 Task: Uncheck item "homepage mockup".
Action: Mouse pressed left at (659, 191)
Screenshot: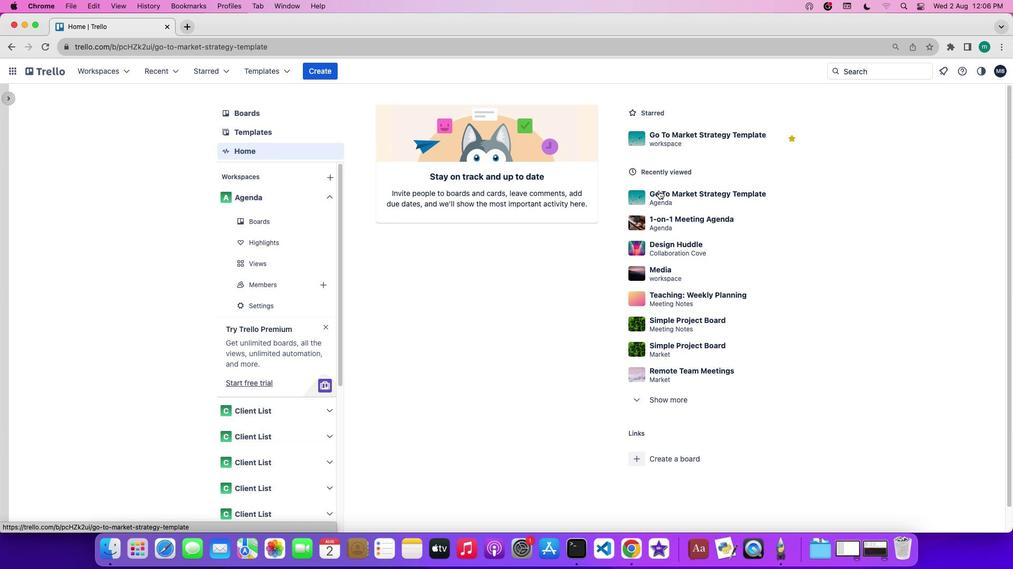 
Action: Mouse moved to (882, 227)
Screenshot: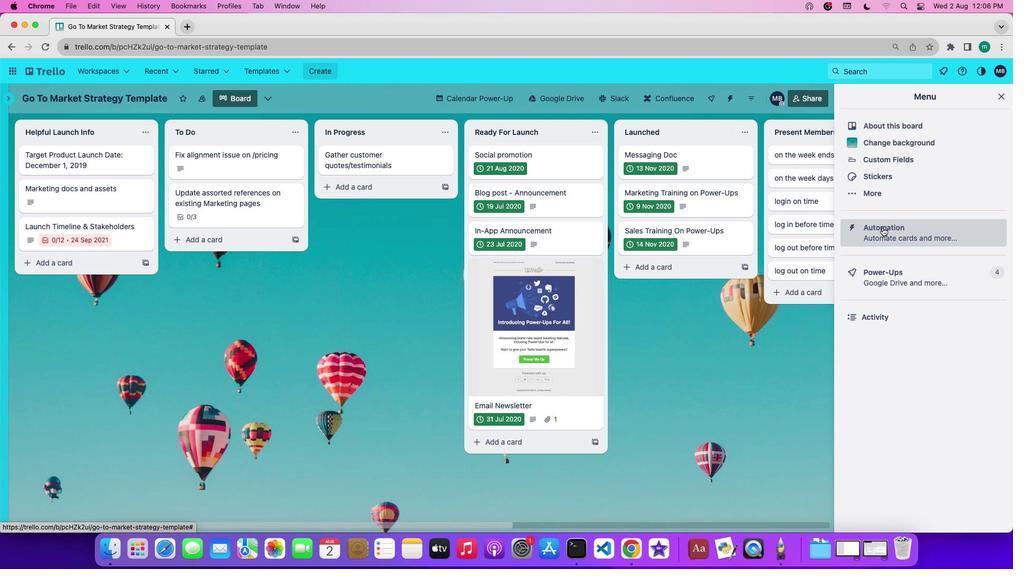 
Action: Mouse pressed left at (882, 227)
Screenshot: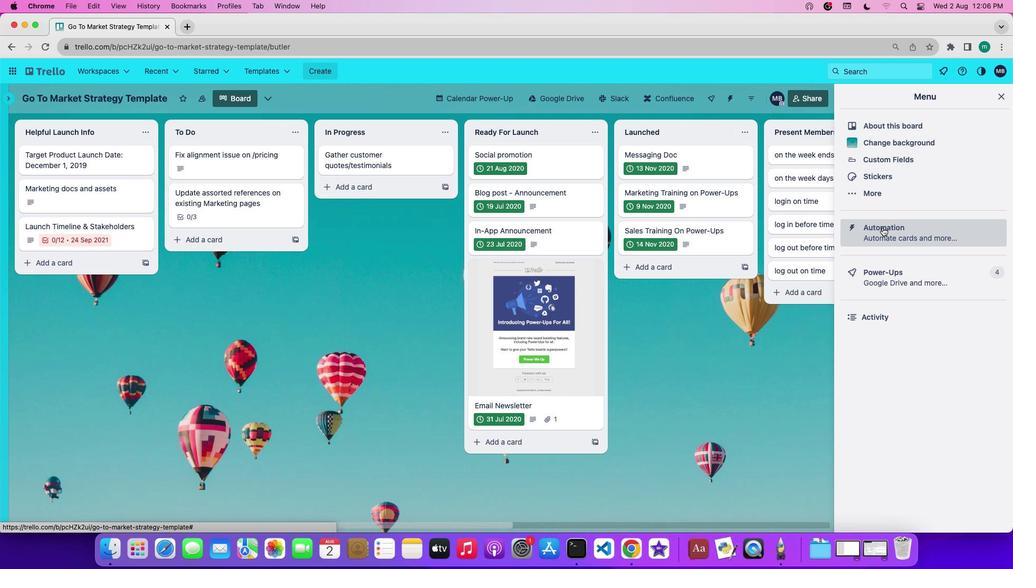 
Action: Mouse moved to (76, 274)
Screenshot: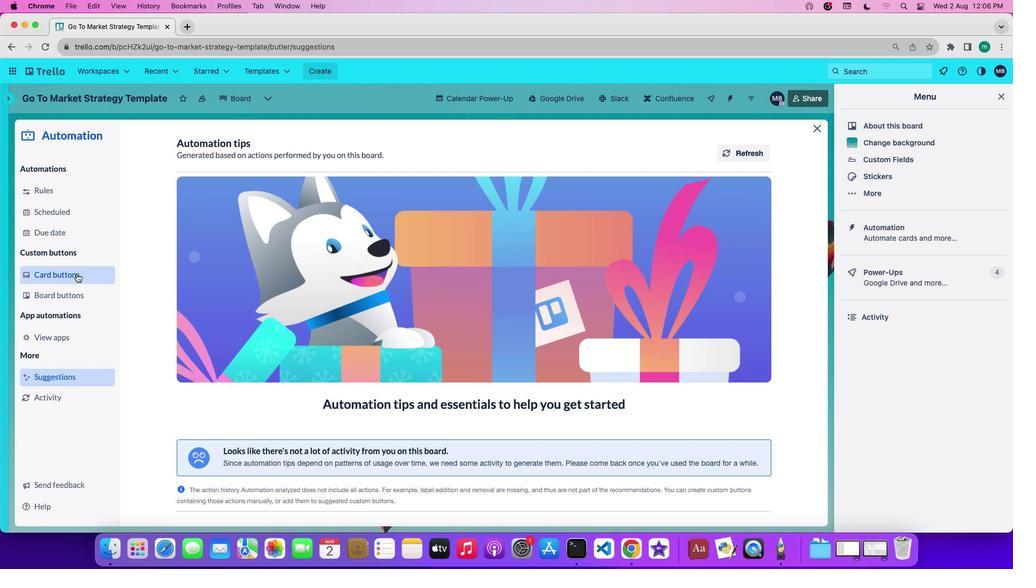 
Action: Mouse pressed left at (76, 274)
Screenshot: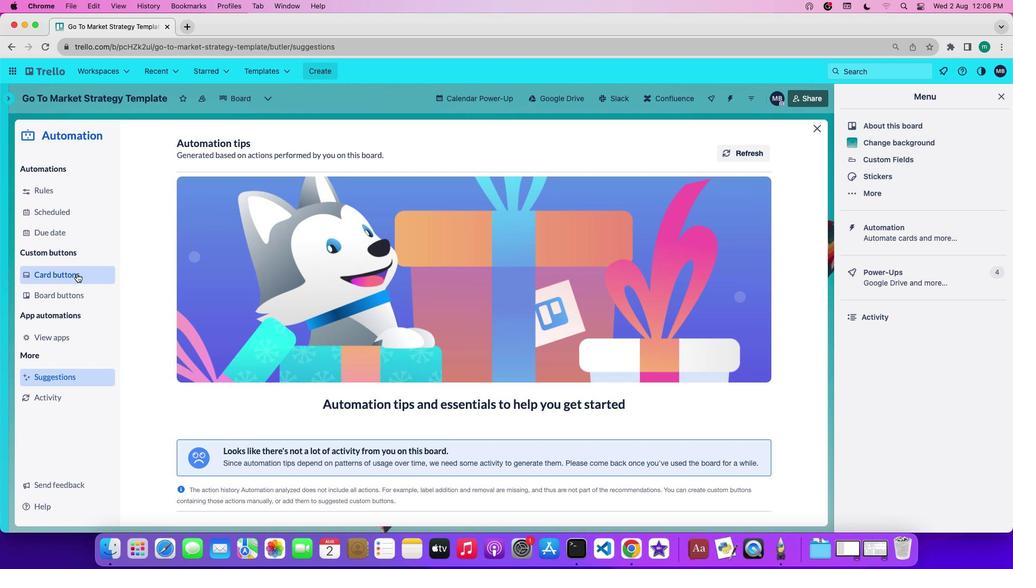 
Action: Mouse moved to (231, 363)
Screenshot: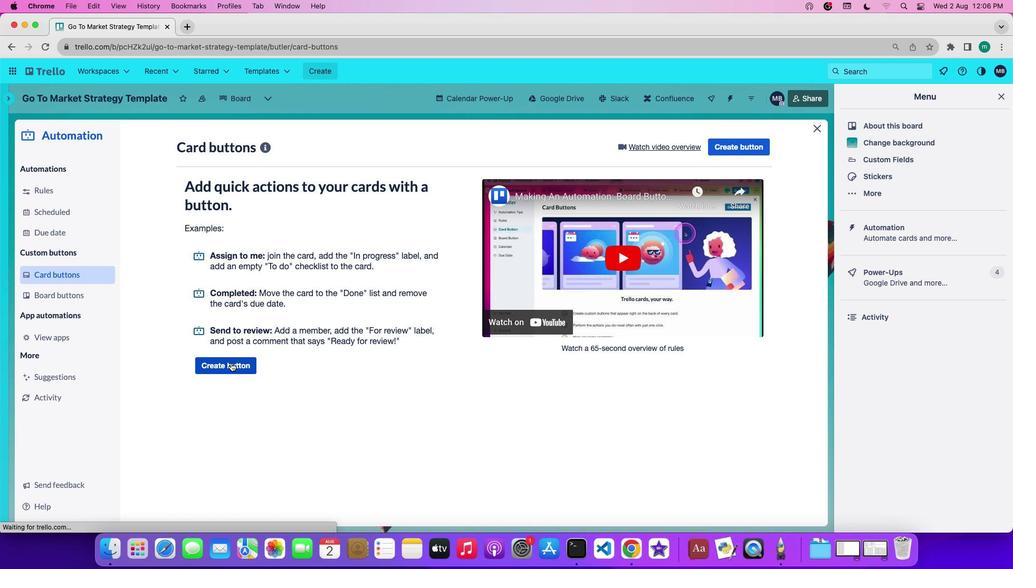 
Action: Mouse pressed left at (231, 363)
Screenshot: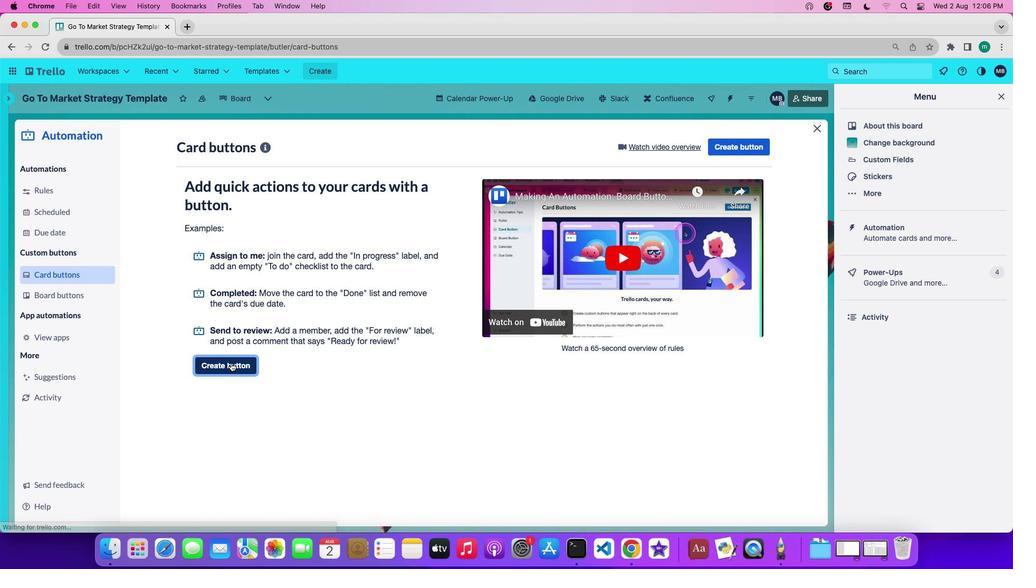 
Action: Mouse moved to (460, 288)
Screenshot: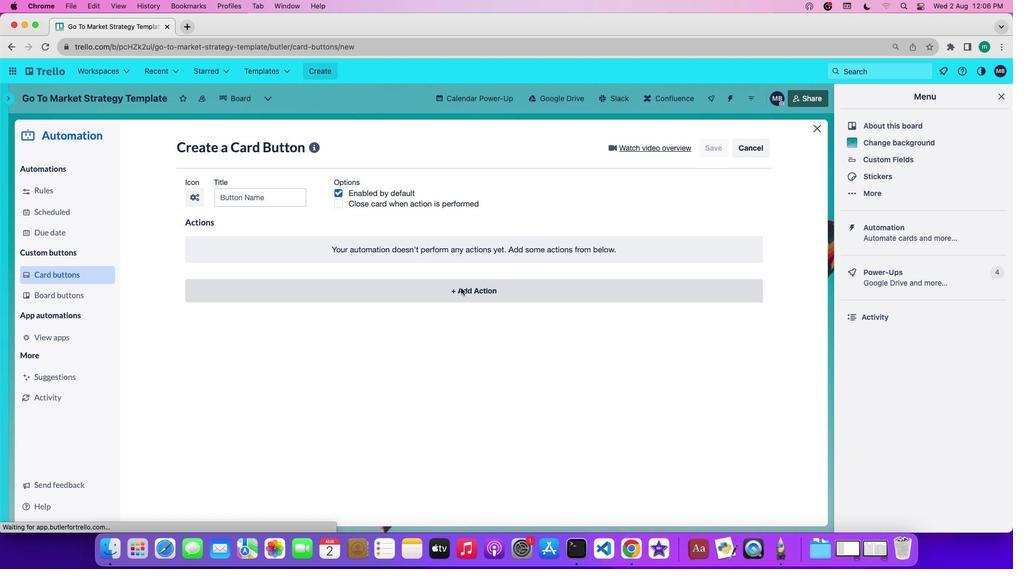 
Action: Mouse pressed left at (460, 288)
Screenshot: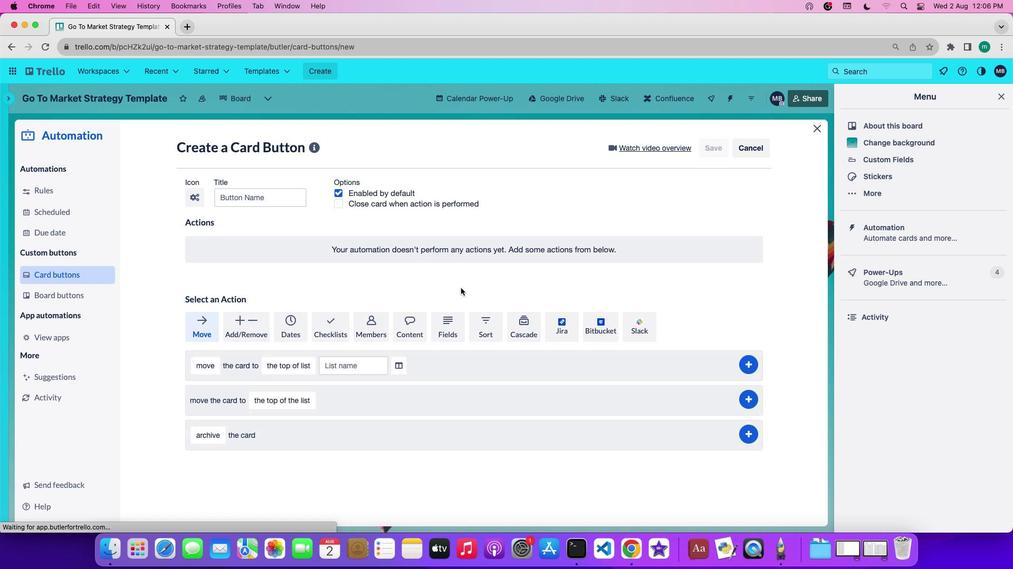 
Action: Mouse moved to (318, 327)
Screenshot: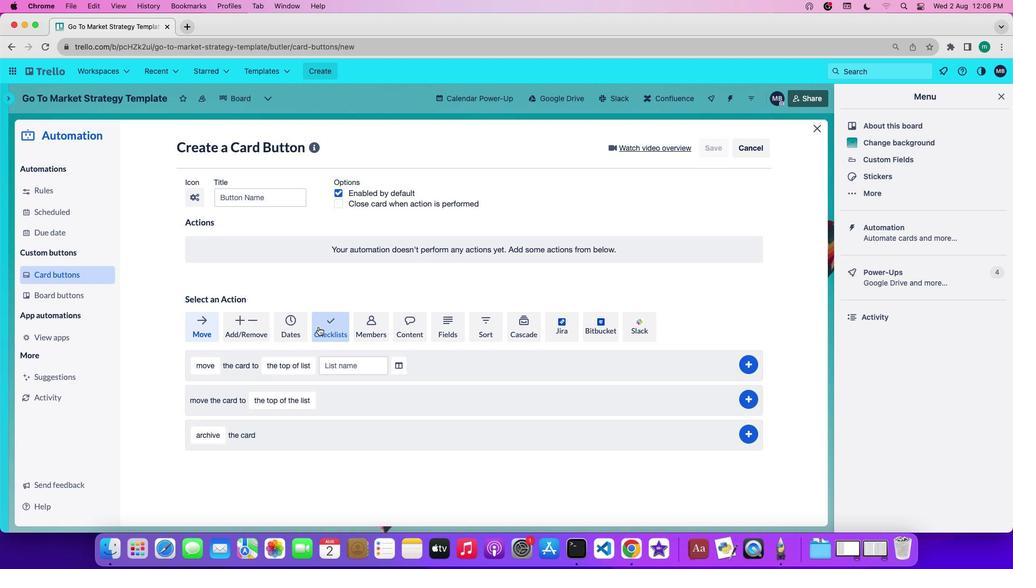 
Action: Mouse pressed left at (318, 327)
Screenshot: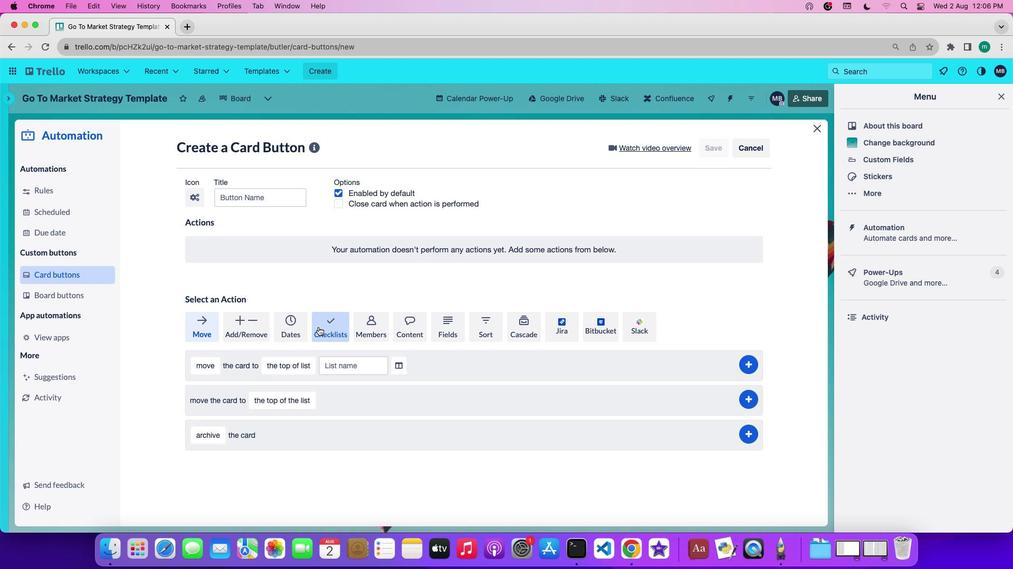 
Action: Mouse moved to (374, 372)
Screenshot: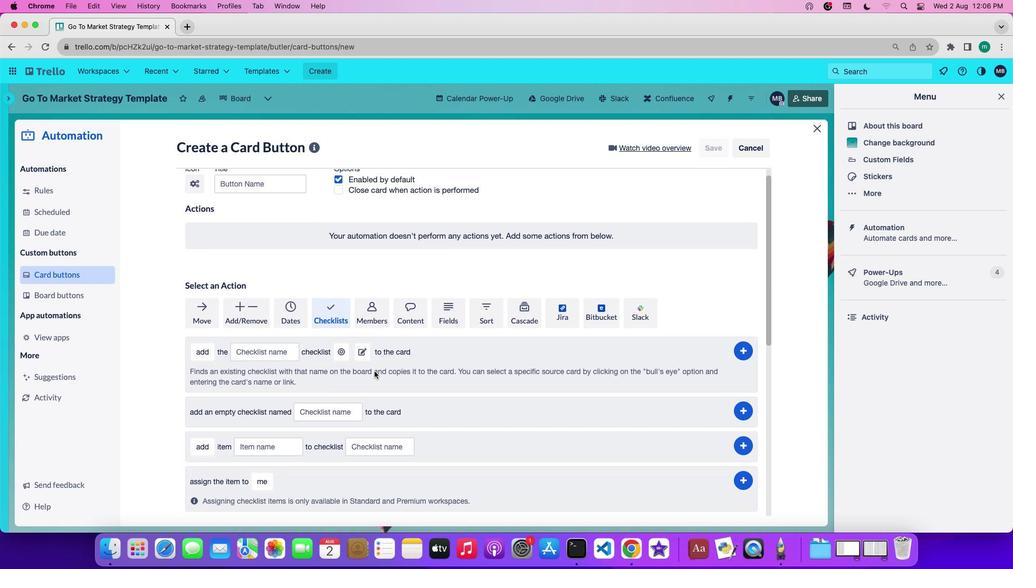 
Action: Mouse scrolled (374, 372) with delta (0, 0)
Screenshot: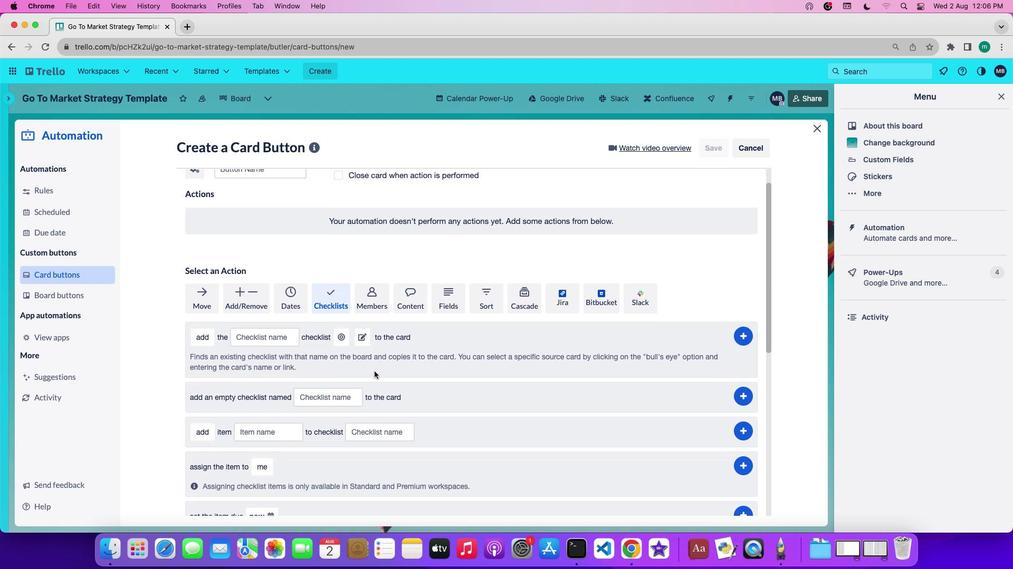 
Action: Mouse scrolled (374, 372) with delta (0, 0)
Screenshot: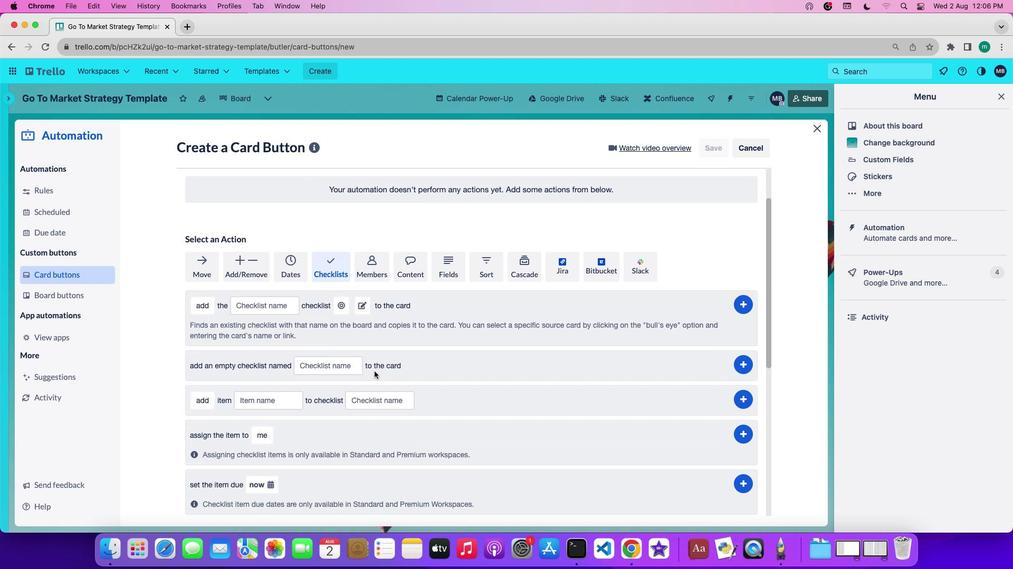 
Action: Mouse scrolled (374, 372) with delta (0, -1)
Screenshot: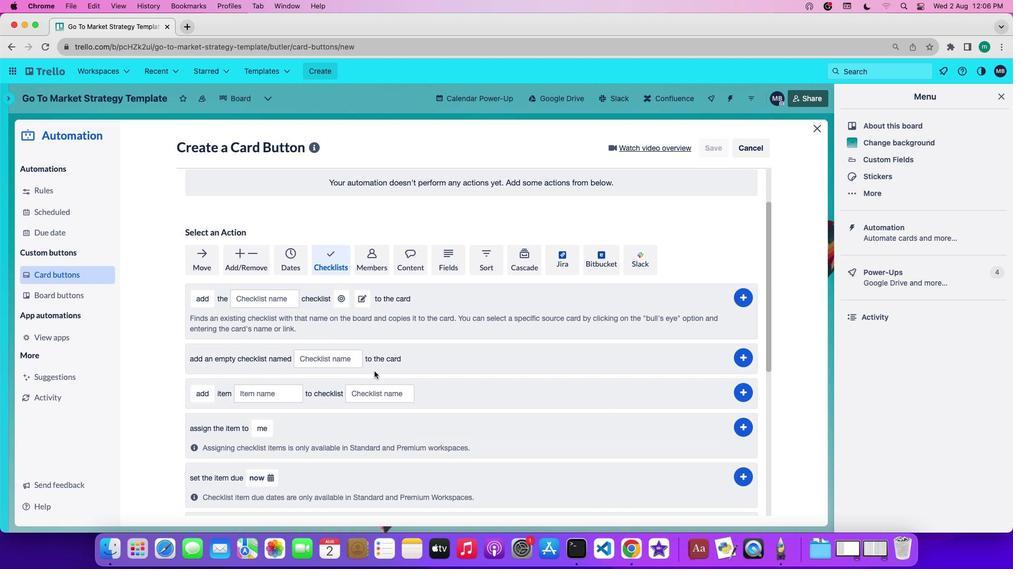 
Action: Mouse scrolled (374, 372) with delta (0, 0)
Screenshot: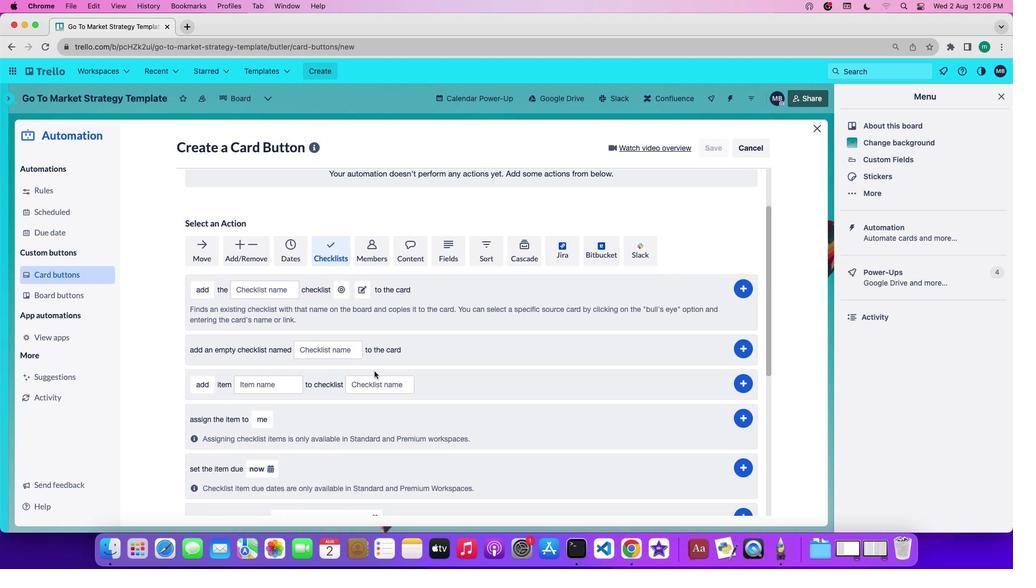 
Action: Mouse scrolled (374, 372) with delta (0, 0)
Screenshot: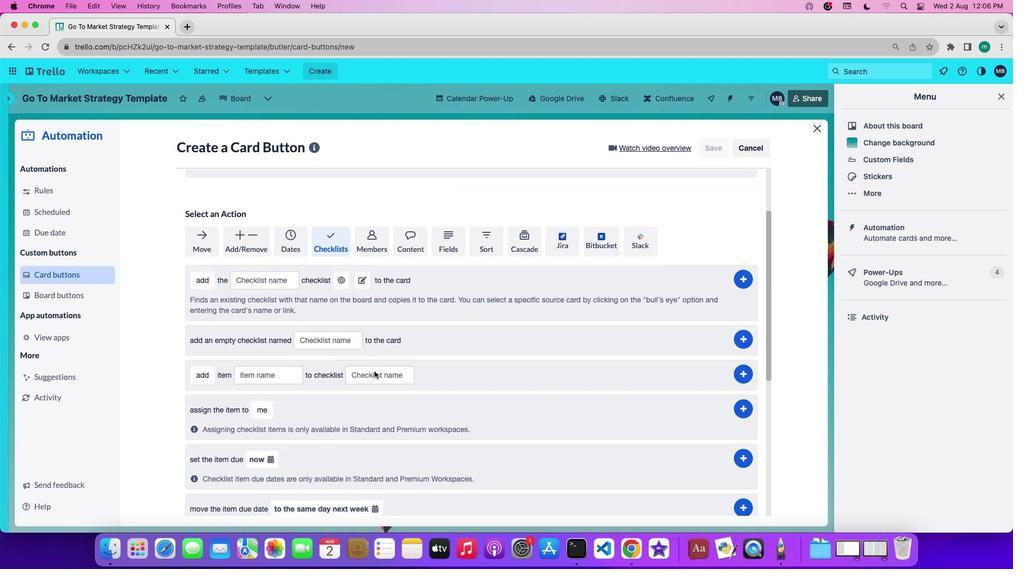 
Action: Mouse scrolled (374, 372) with delta (0, 0)
Screenshot: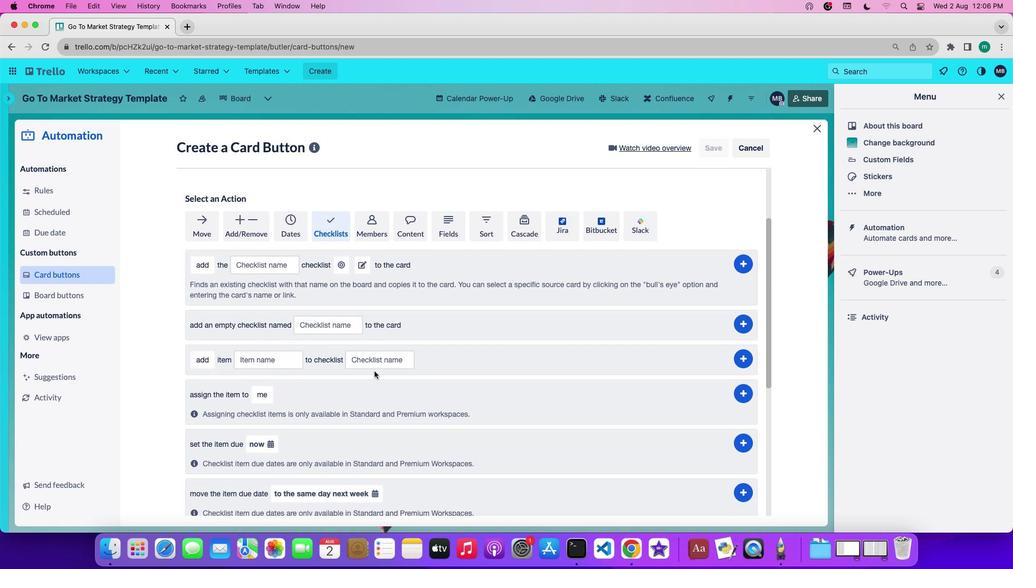 
Action: Mouse scrolled (374, 372) with delta (0, 0)
Screenshot: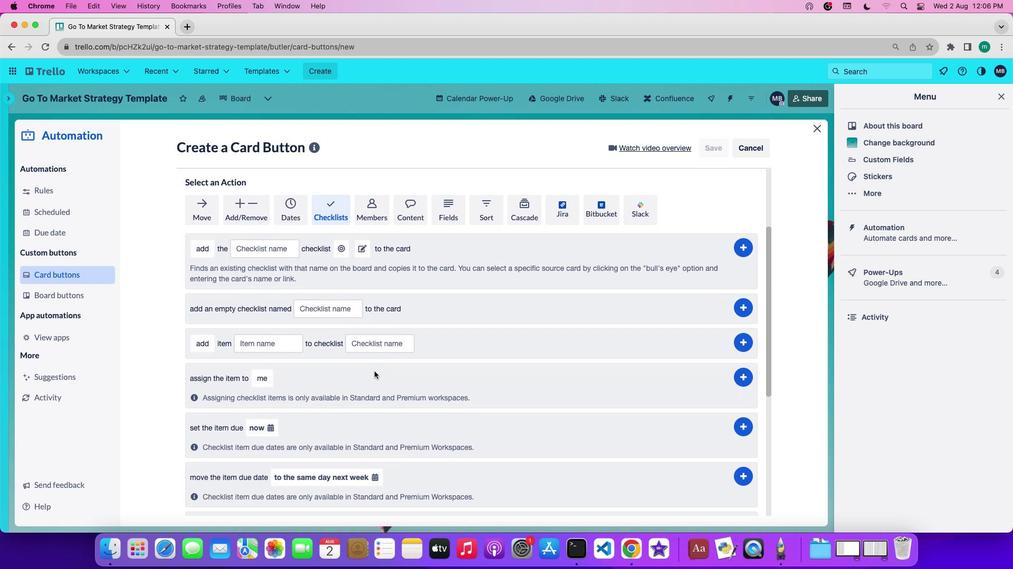 
Action: Mouse scrolled (374, 372) with delta (0, 0)
Screenshot: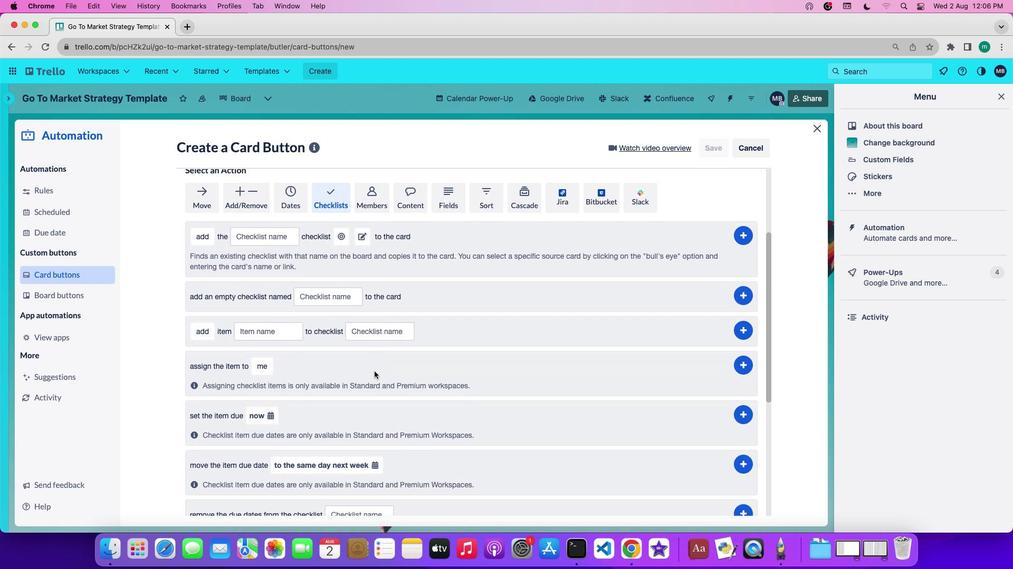 
Action: Mouse scrolled (374, 372) with delta (0, 0)
Screenshot: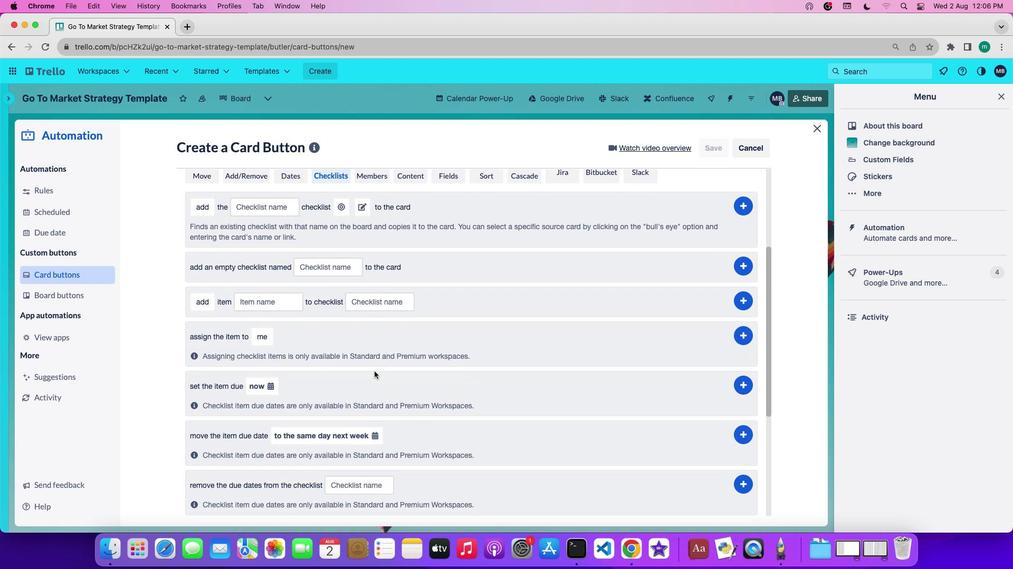 
Action: Mouse scrolled (374, 372) with delta (0, 0)
Screenshot: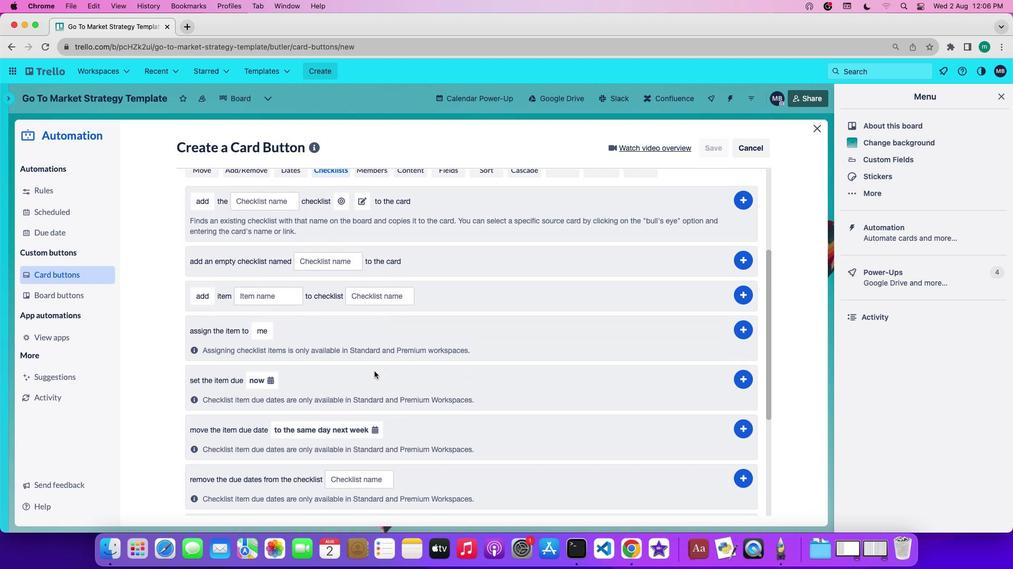 
Action: Mouse scrolled (374, 372) with delta (0, 0)
Screenshot: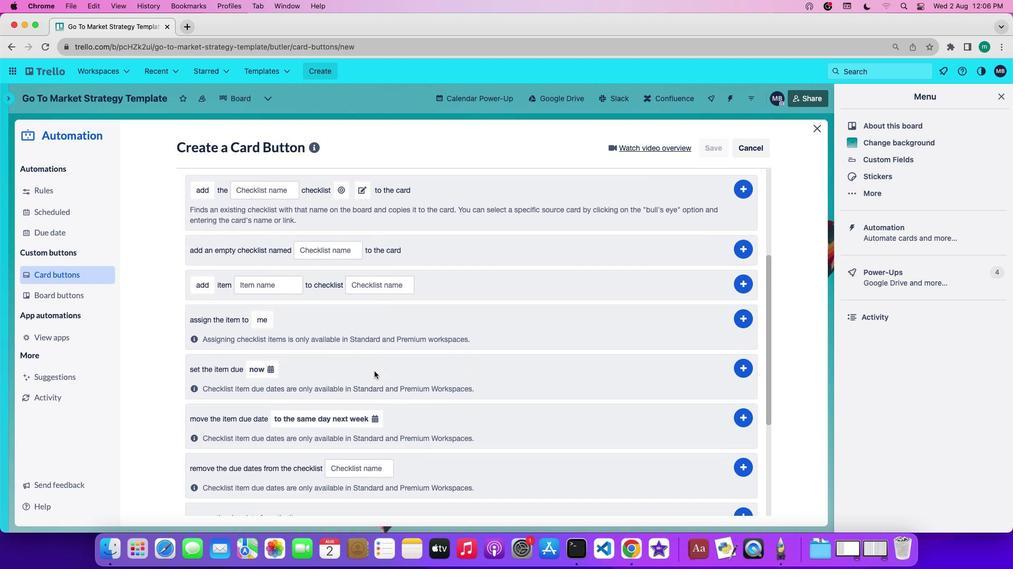 
Action: Mouse scrolled (374, 372) with delta (0, 0)
Screenshot: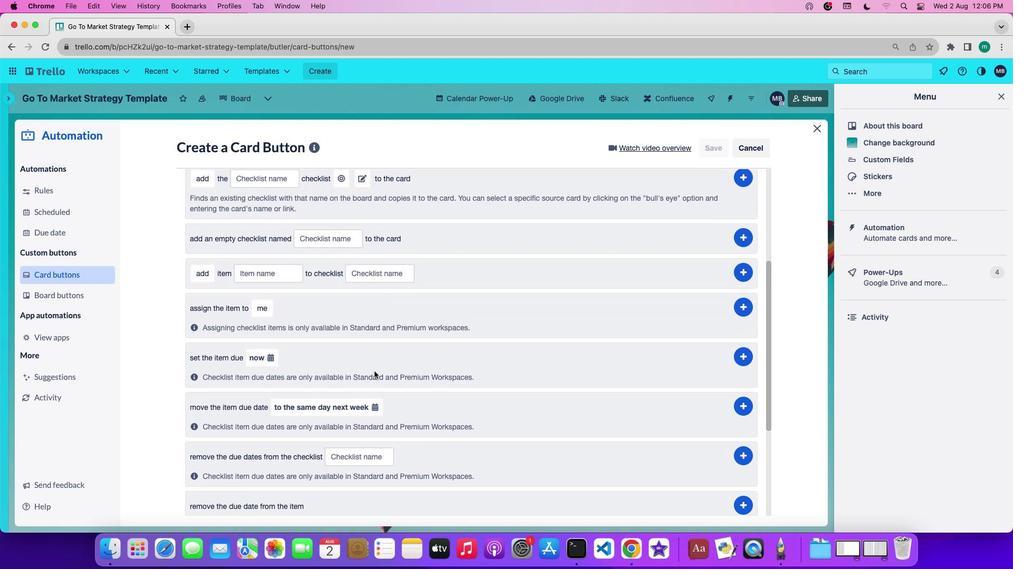 
Action: Mouse scrolled (374, 372) with delta (0, 0)
Screenshot: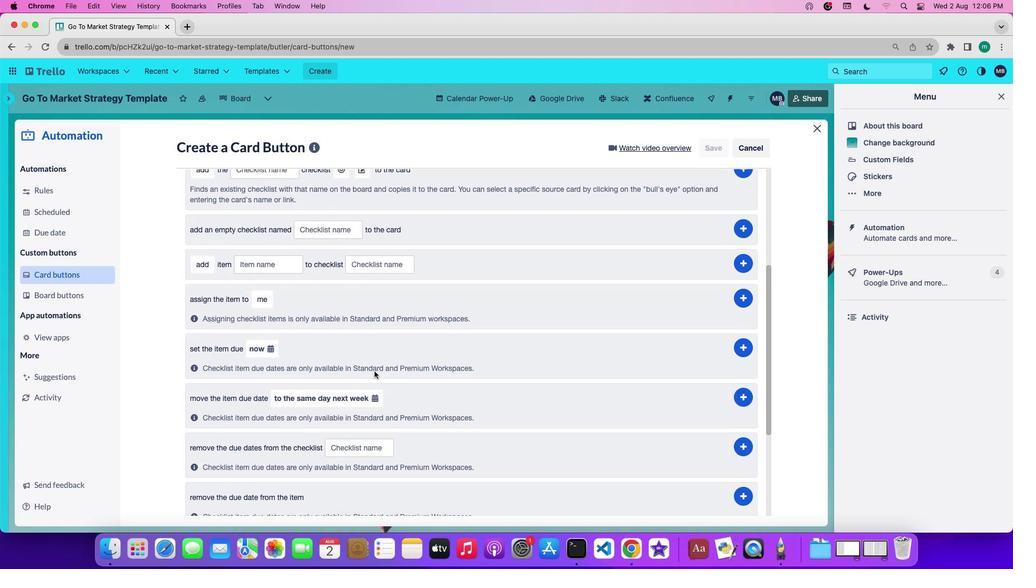 
Action: Mouse scrolled (374, 372) with delta (0, 0)
Screenshot: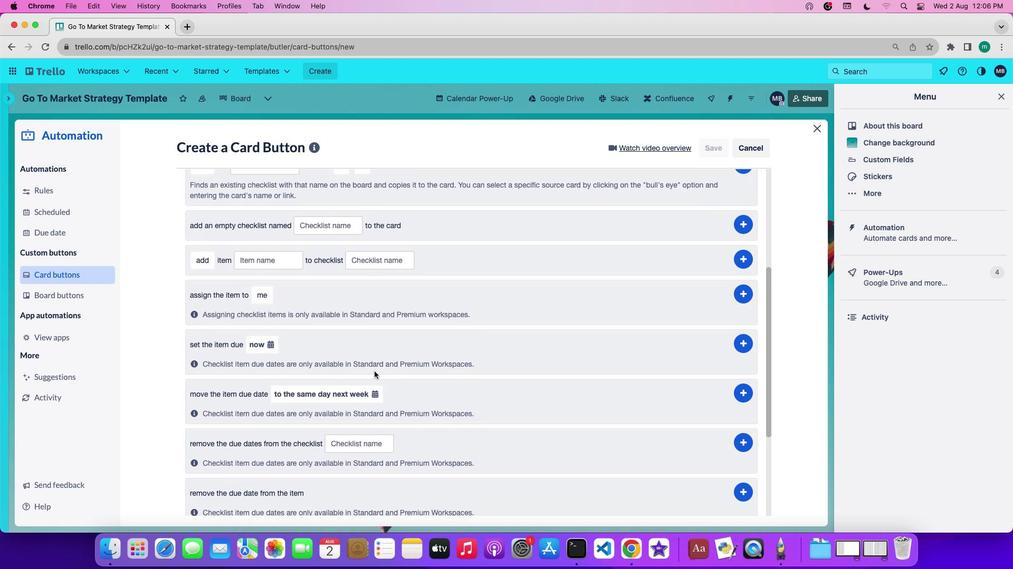 
Action: Mouse scrolled (374, 372) with delta (0, 0)
Screenshot: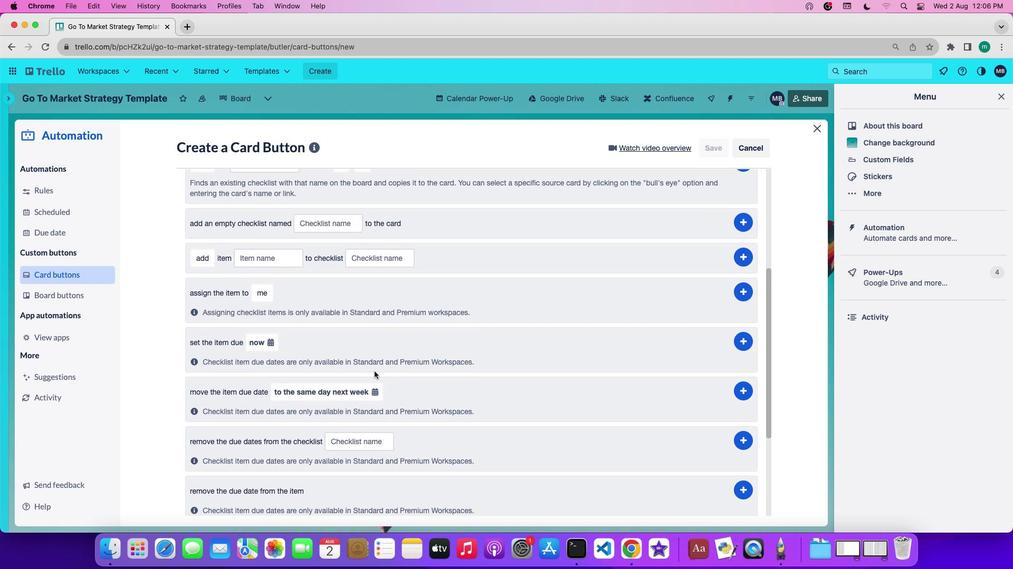 
Action: Mouse scrolled (374, 372) with delta (0, 0)
Screenshot: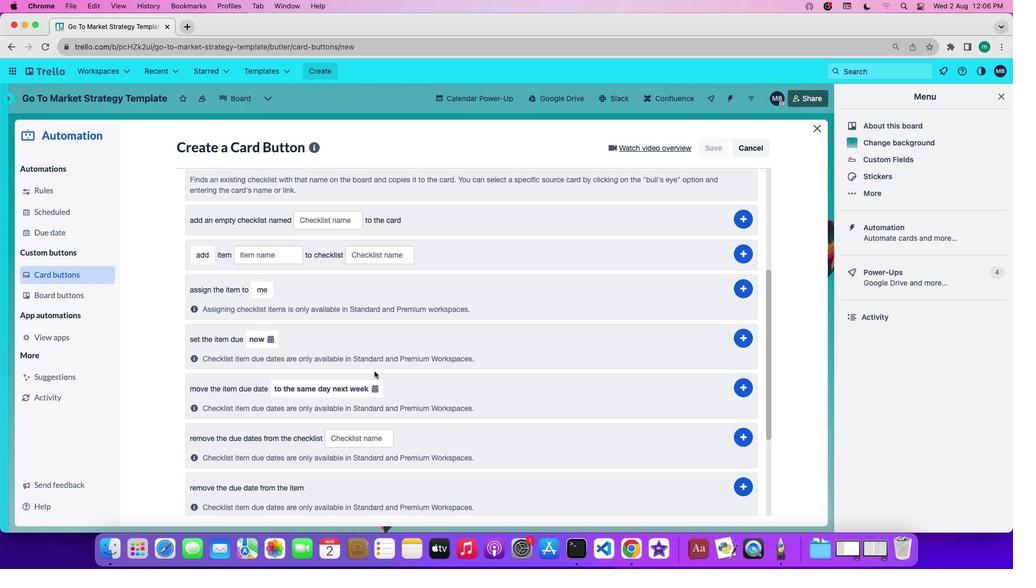 
Action: Mouse scrolled (374, 372) with delta (0, 0)
Screenshot: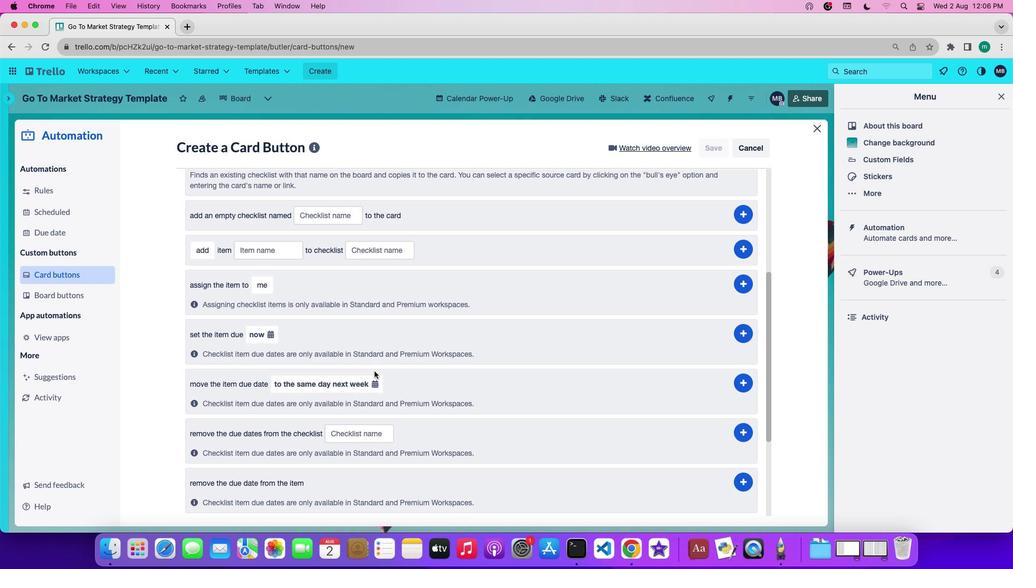 
Action: Mouse scrolled (374, 372) with delta (0, 0)
Screenshot: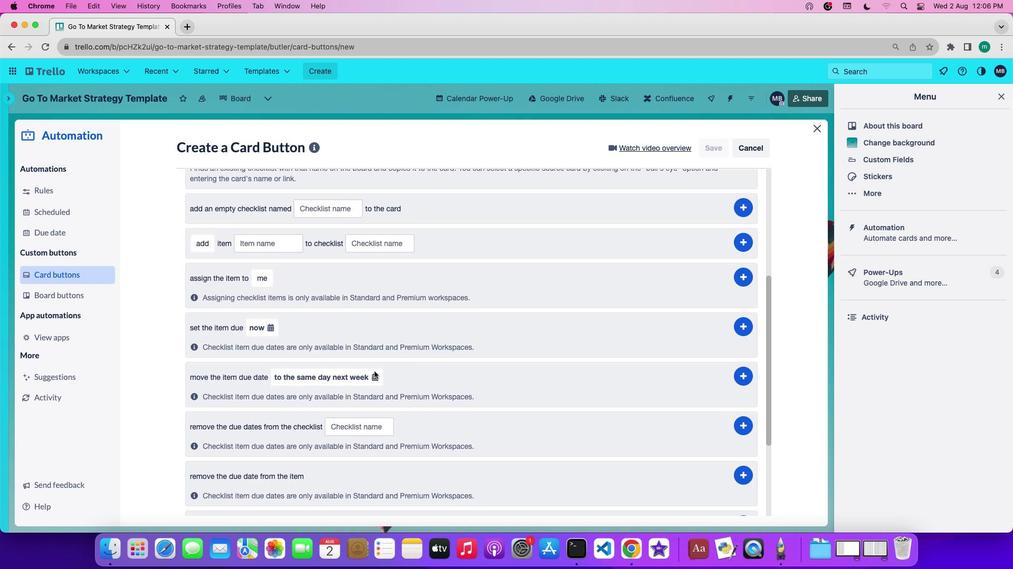 
Action: Mouse scrolled (374, 372) with delta (0, 0)
Screenshot: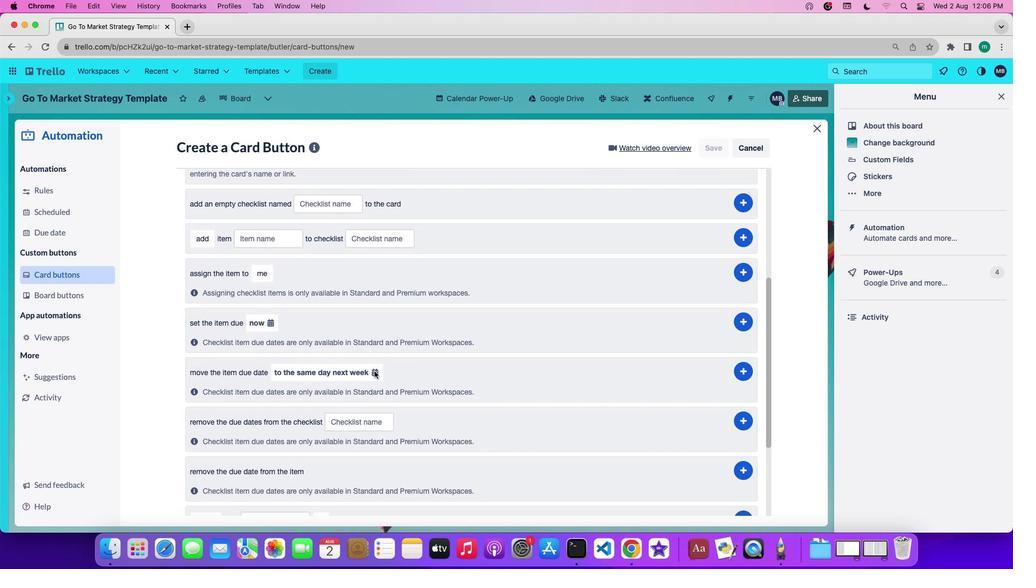 
Action: Mouse scrolled (374, 372) with delta (0, 0)
Screenshot: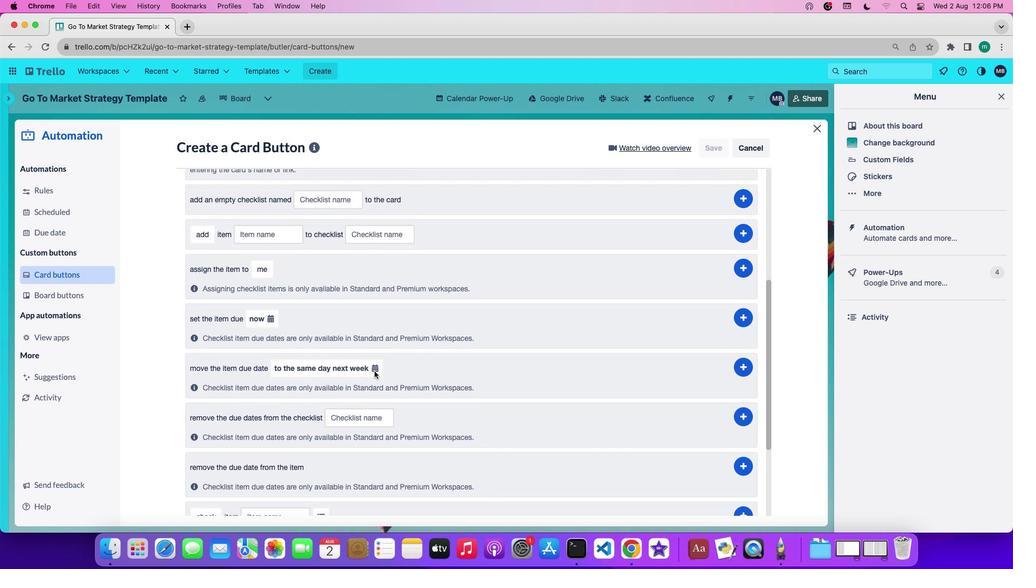 
Action: Mouse moved to (372, 372)
Screenshot: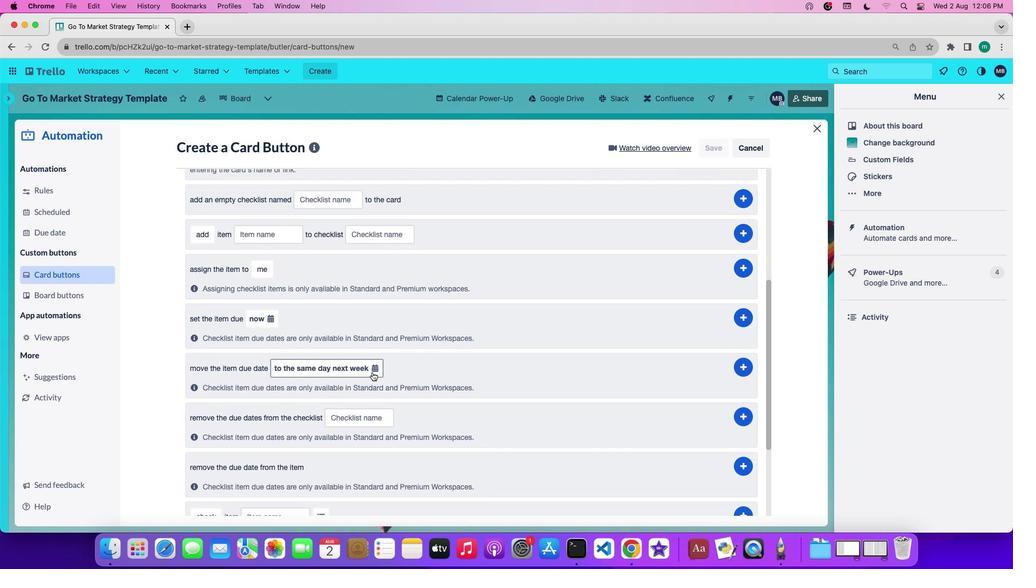 
Action: Mouse scrolled (372, 372) with delta (0, 0)
Screenshot: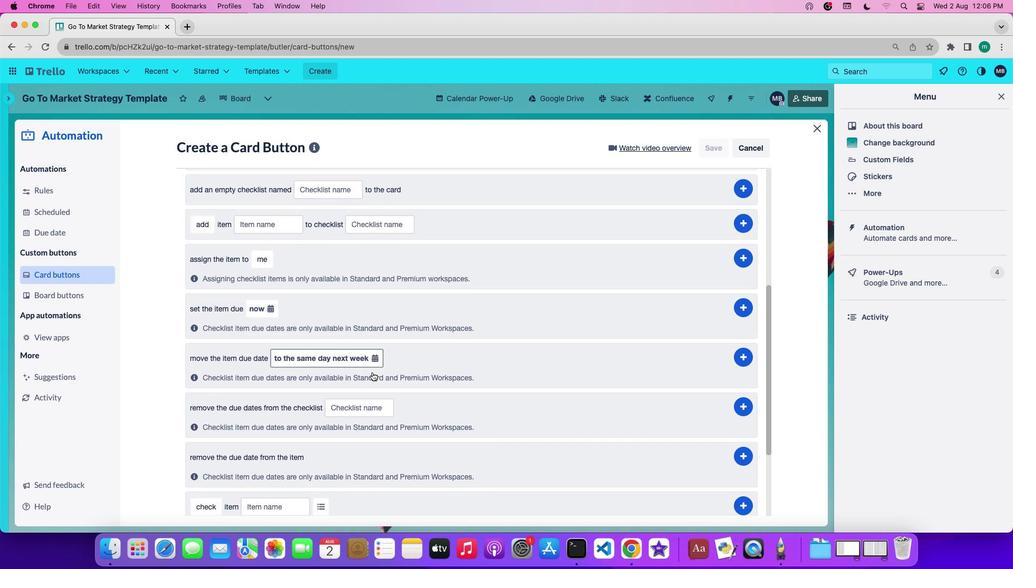 
Action: Mouse scrolled (372, 372) with delta (0, 0)
Screenshot: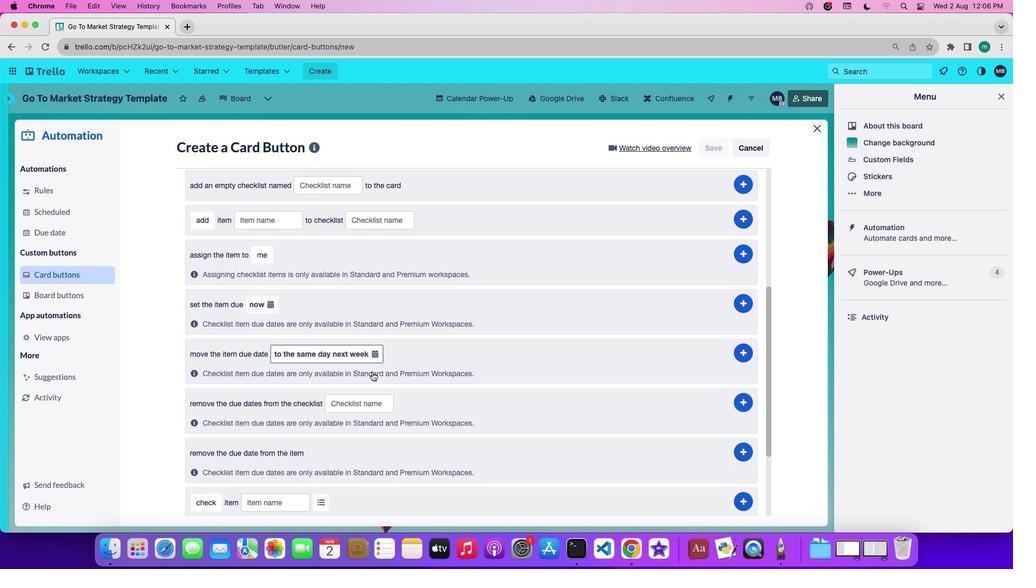 
Action: Mouse scrolled (372, 372) with delta (0, 0)
Screenshot: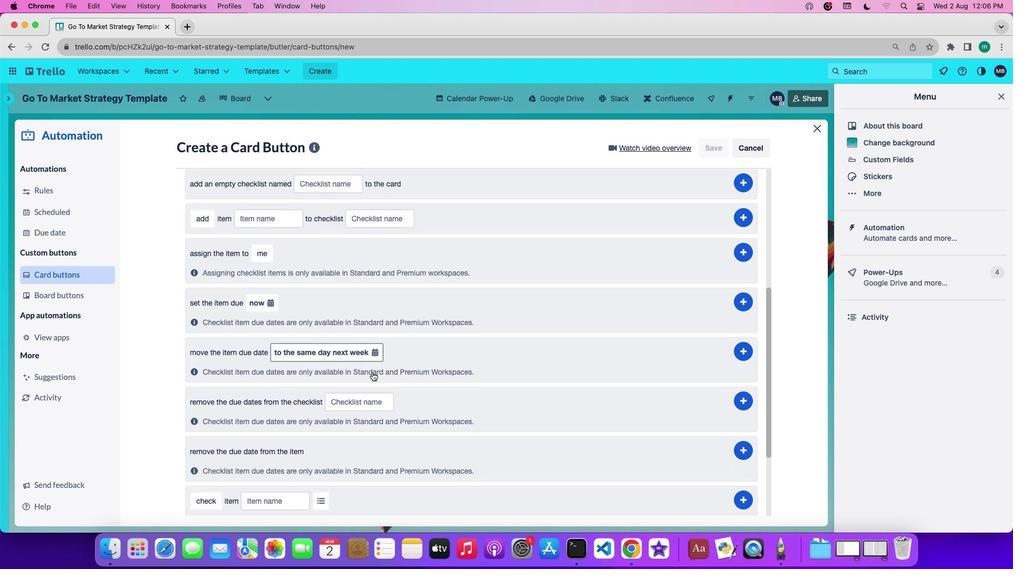 
Action: Mouse scrolled (372, 372) with delta (0, 0)
Screenshot: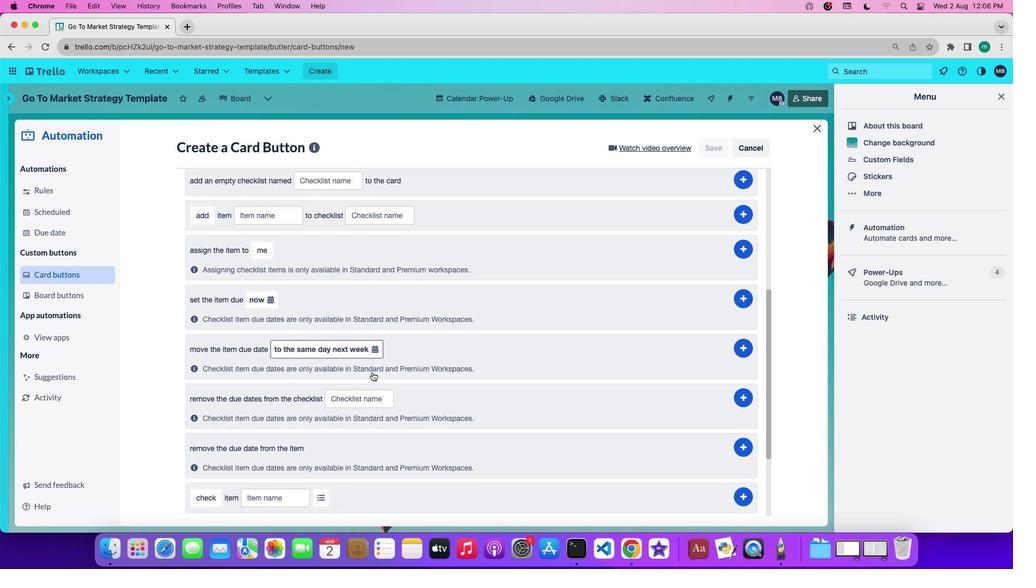 
Action: Mouse scrolled (372, 372) with delta (0, 0)
Screenshot: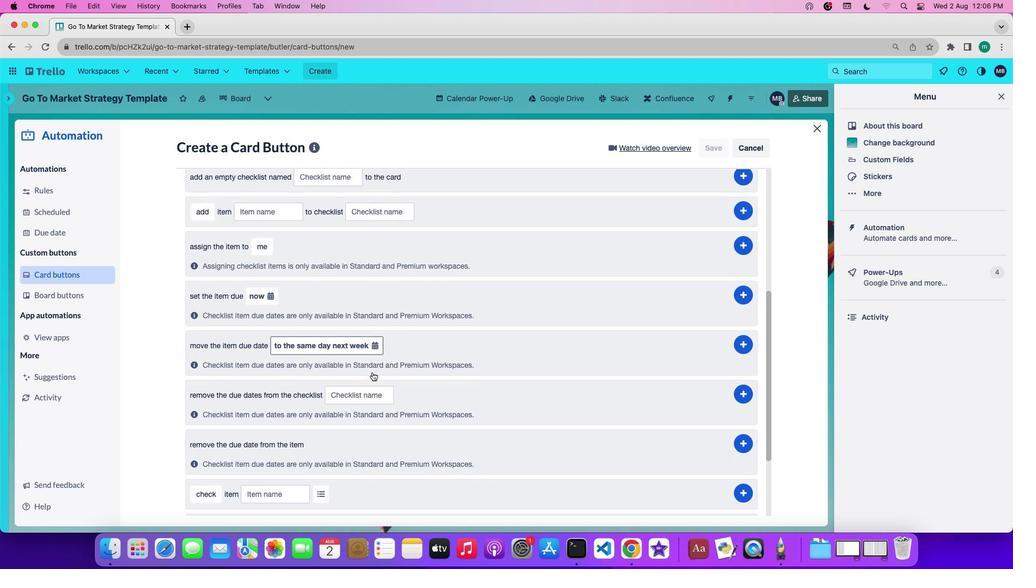 
Action: Mouse scrolled (372, 372) with delta (0, 0)
Screenshot: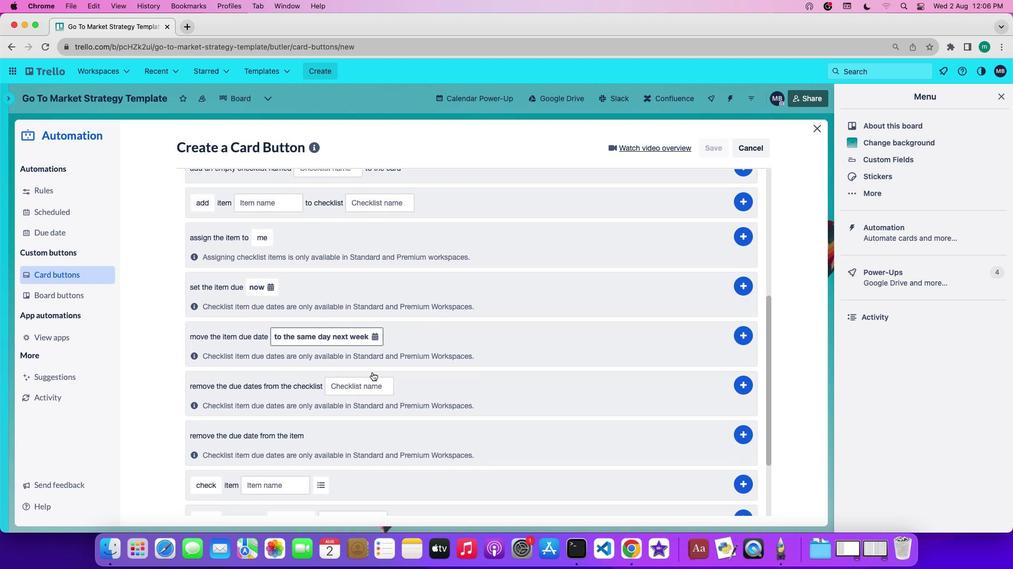 
Action: Mouse moved to (369, 372)
Screenshot: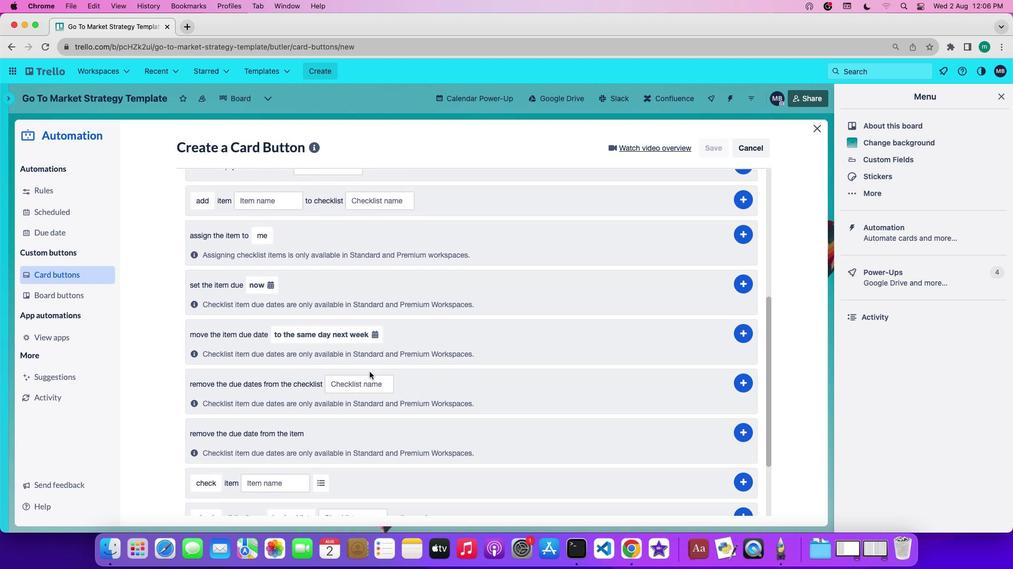 
Action: Mouse scrolled (369, 372) with delta (0, 0)
Screenshot: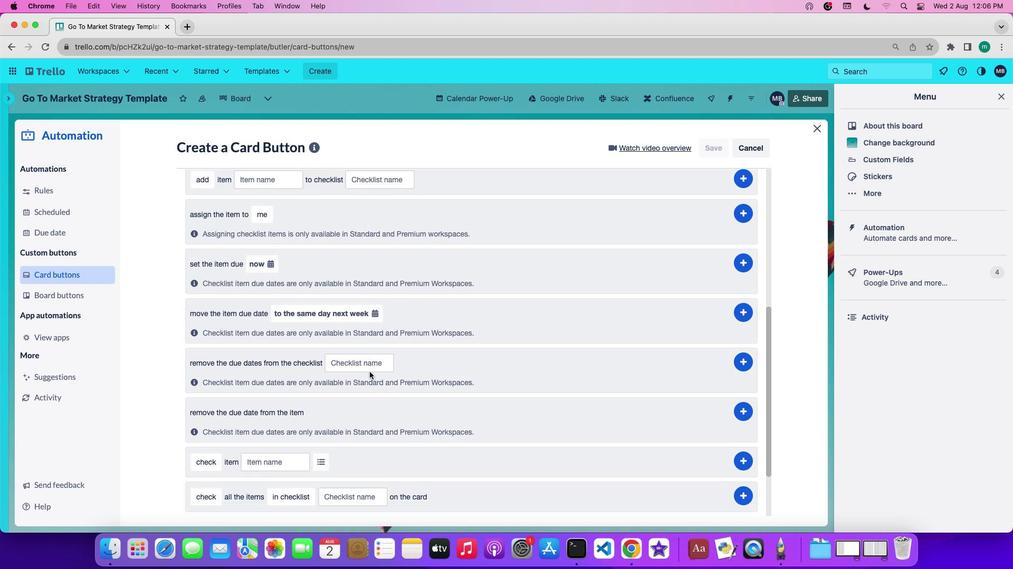 
Action: Mouse scrolled (369, 372) with delta (0, 0)
Screenshot: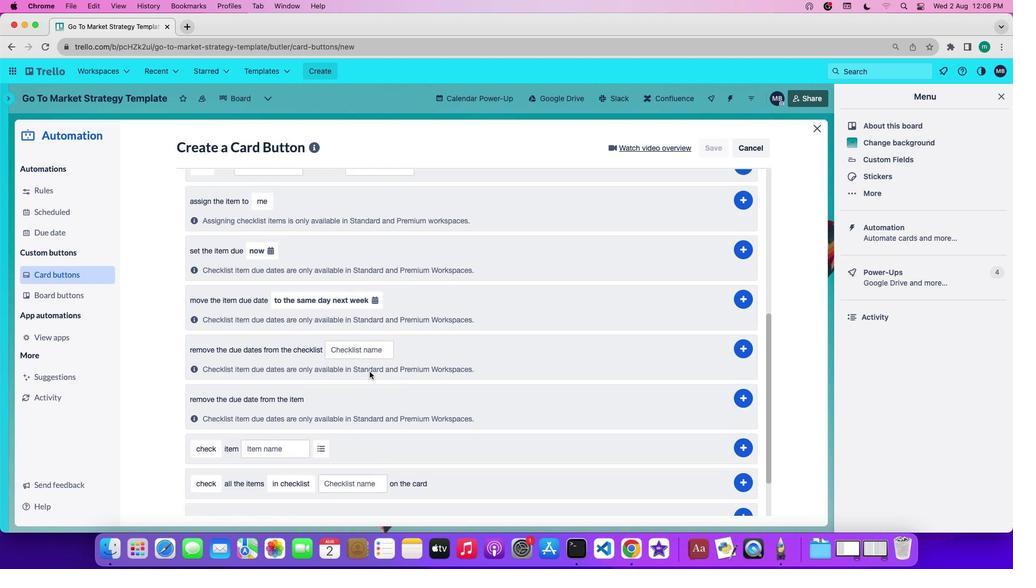 
Action: Mouse scrolled (369, 372) with delta (0, 0)
Screenshot: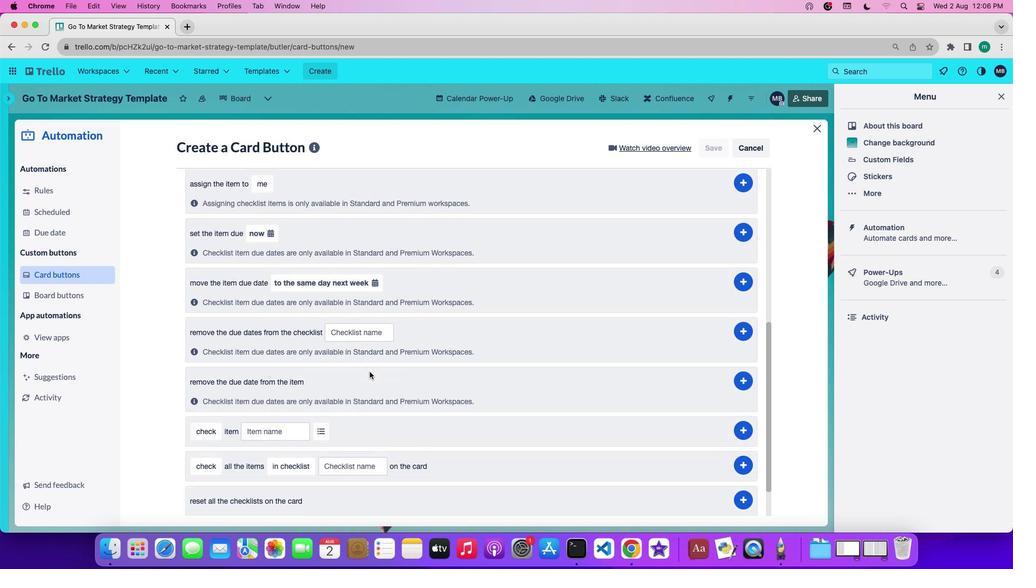 
Action: Mouse scrolled (369, 372) with delta (0, 0)
Screenshot: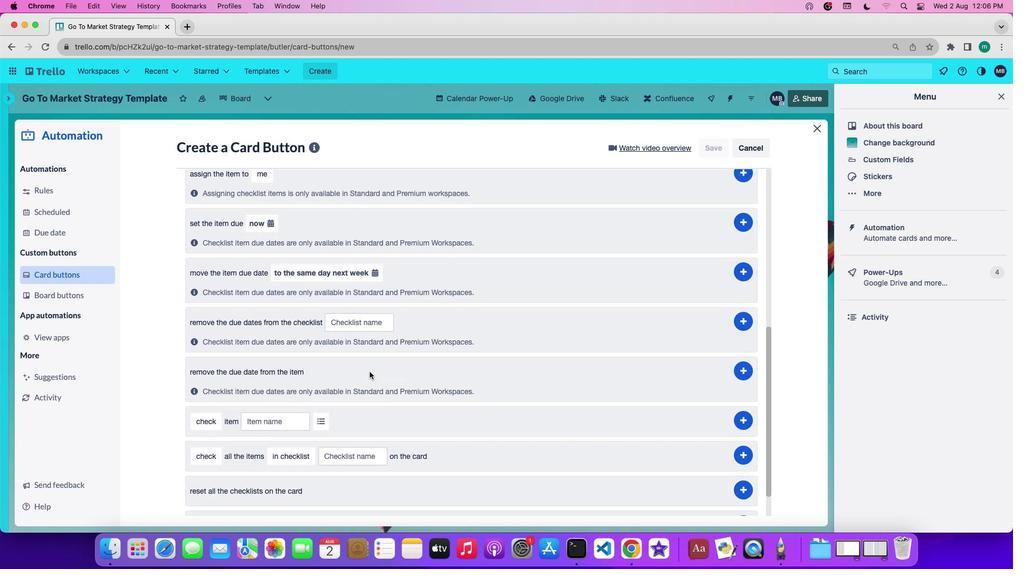 
Action: Mouse scrolled (369, 372) with delta (0, 0)
Screenshot: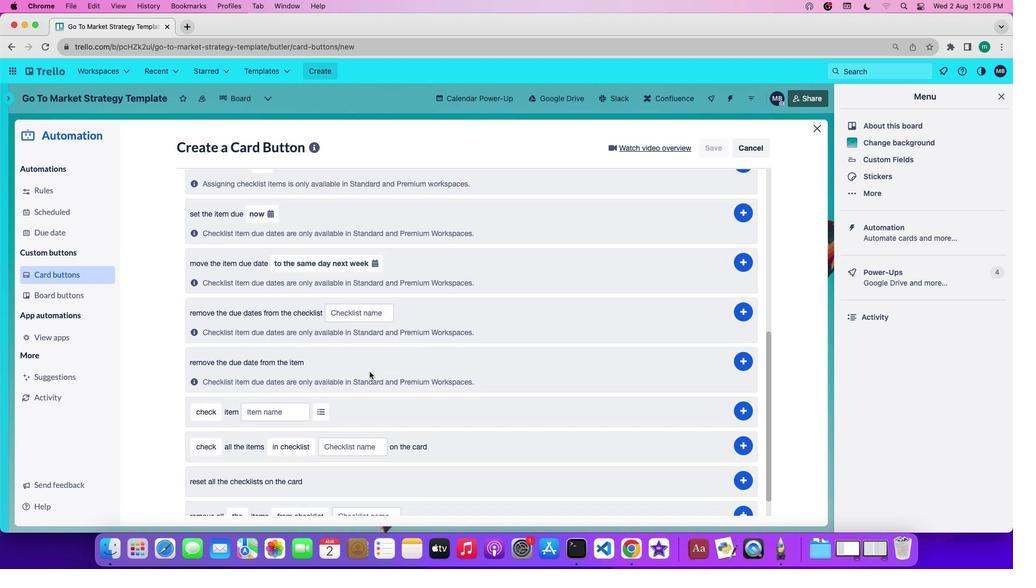 
Action: Mouse scrolled (369, 372) with delta (0, 0)
Screenshot: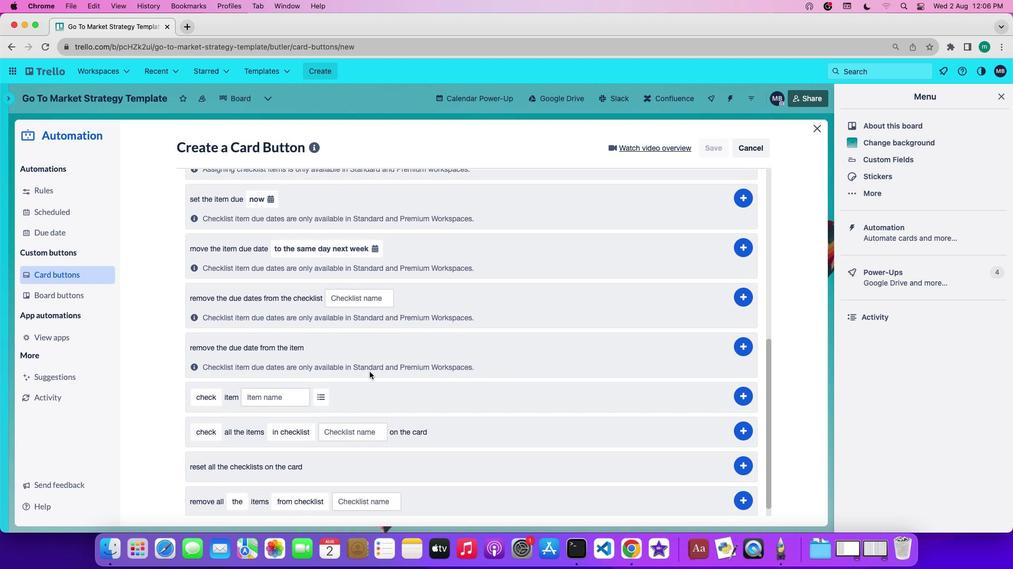 
Action: Mouse moved to (215, 397)
Screenshot: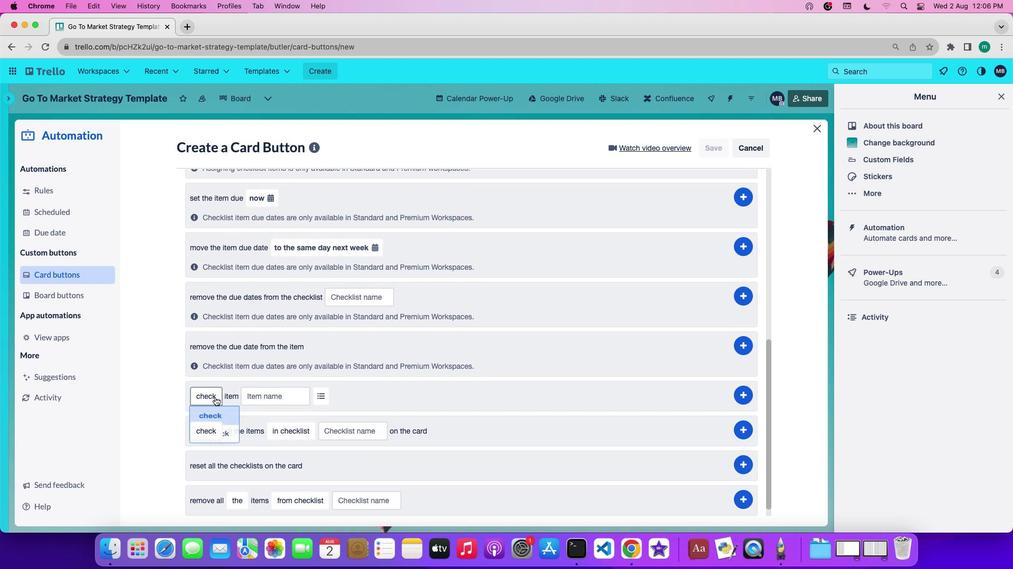 
Action: Mouse pressed left at (215, 397)
Screenshot: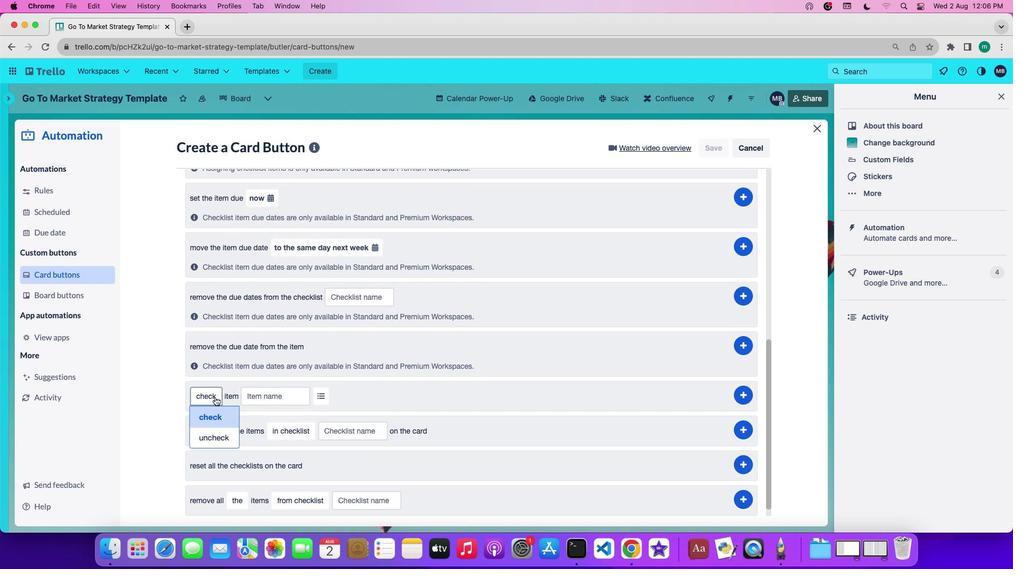 
Action: Mouse moved to (215, 440)
Screenshot: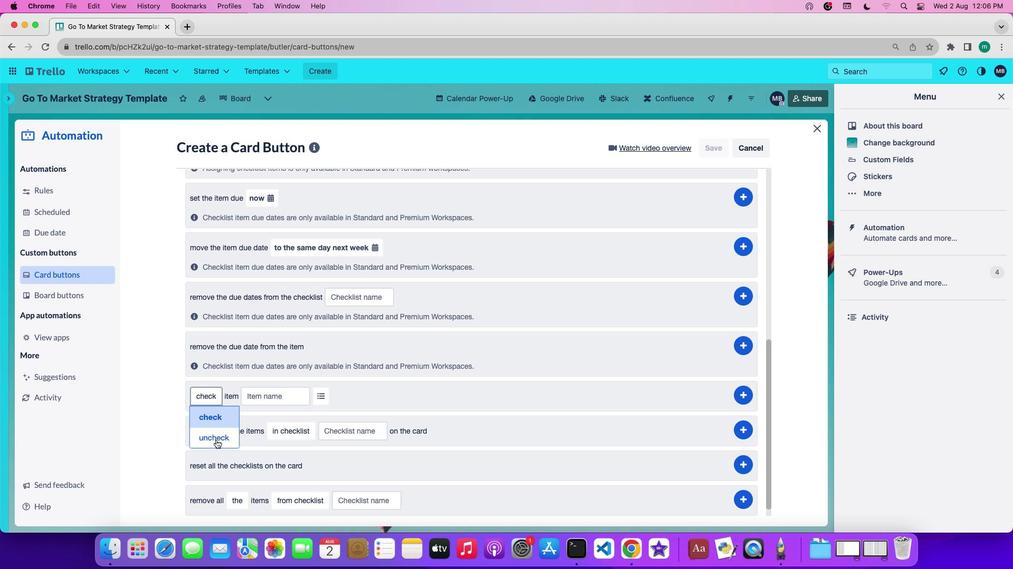 
Action: Mouse pressed left at (215, 440)
Screenshot: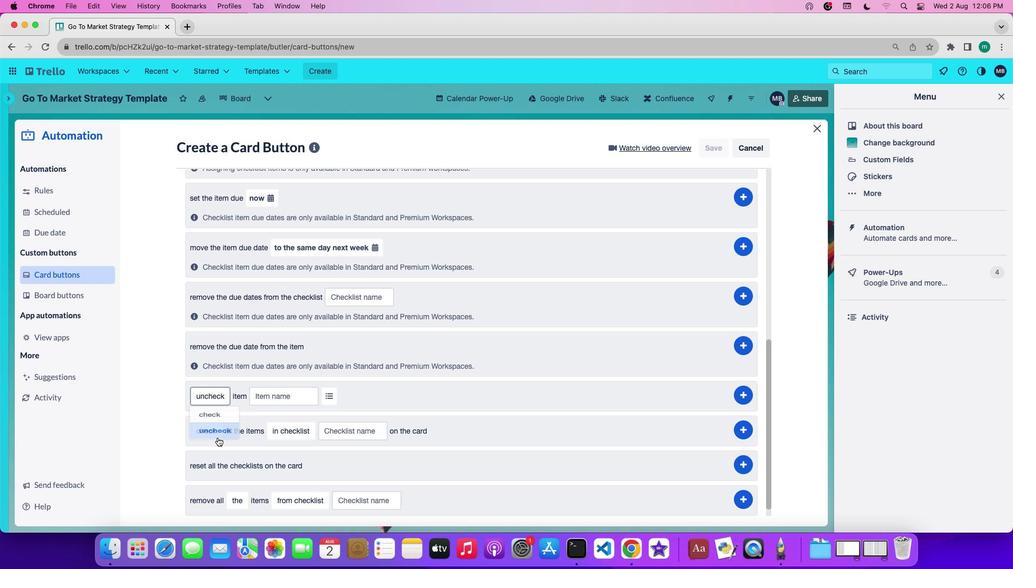 
Action: Mouse moved to (284, 398)
Screenshot: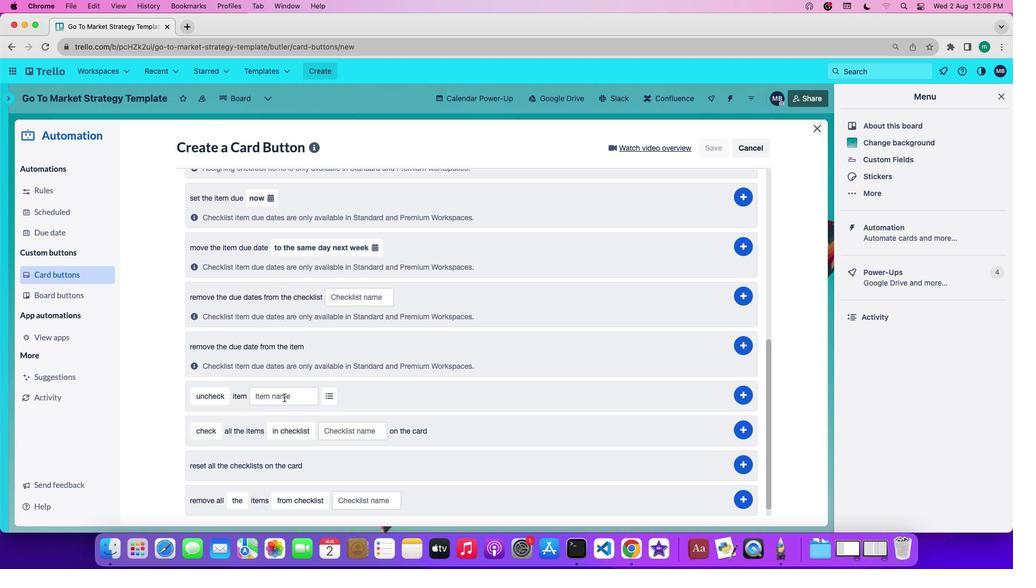 
Action: Mouse pressed left at (284, 398)
Screenshot: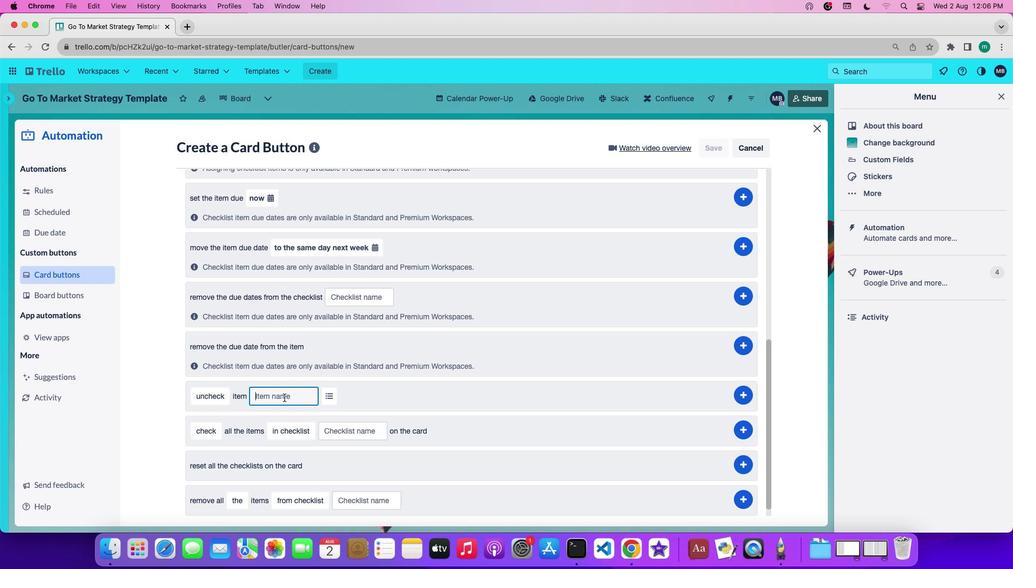 
Action: Mouse moved to (284, 398)
Screenshot: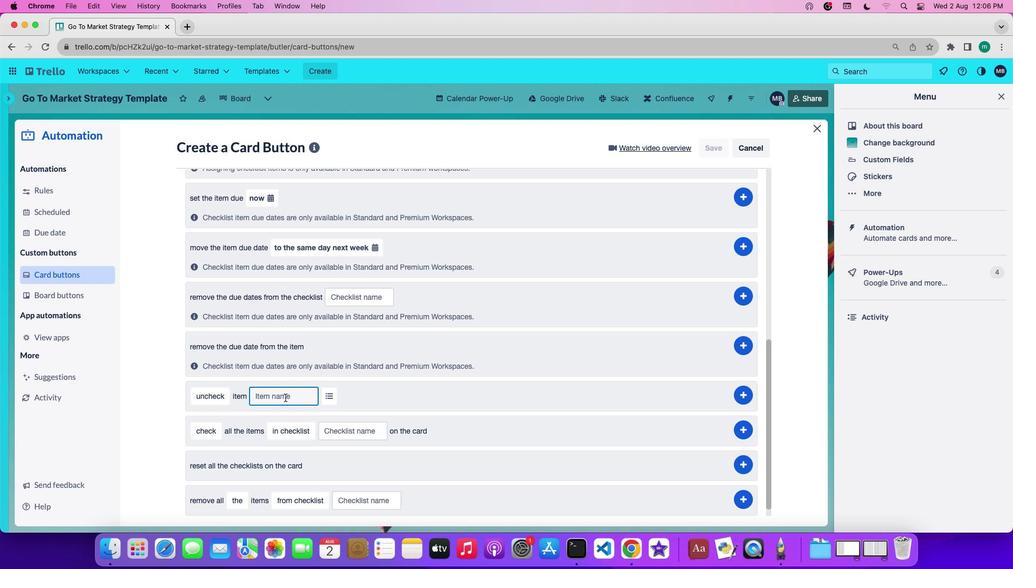 
Action: Key pressed 'h''o''m''e''p''a''g''e'Key.space'm''o''c''k''u''p'
Screenshot: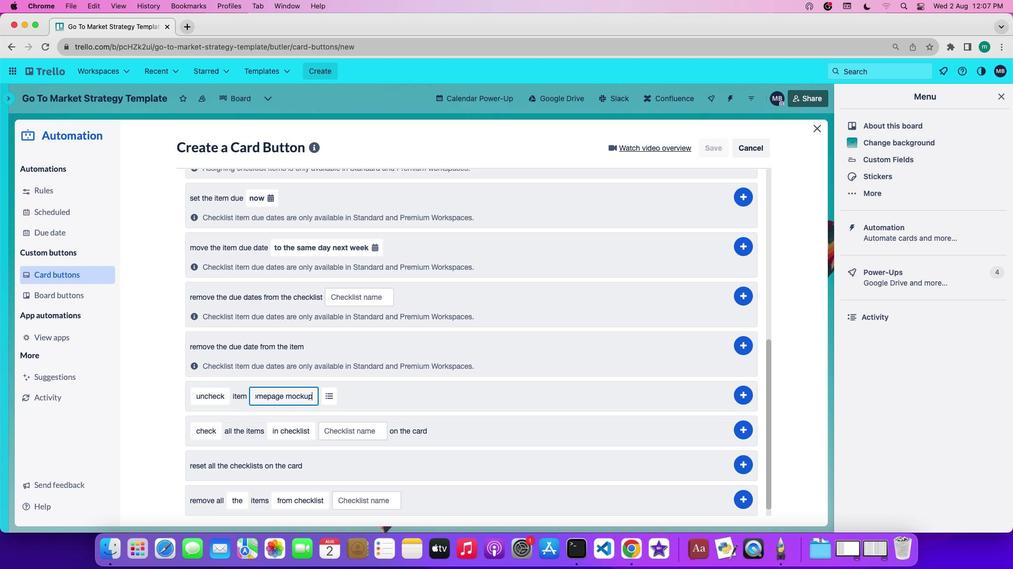 
Action: Mouse moved to (745, 395)
Screenshot: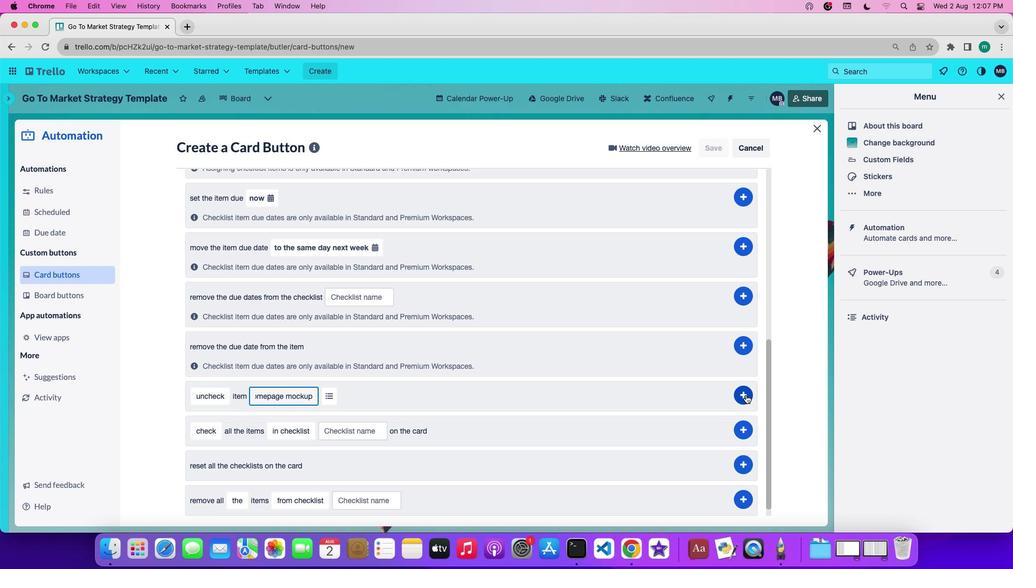 
Action: Mouse pressed left at (745, 395)
Screenshot: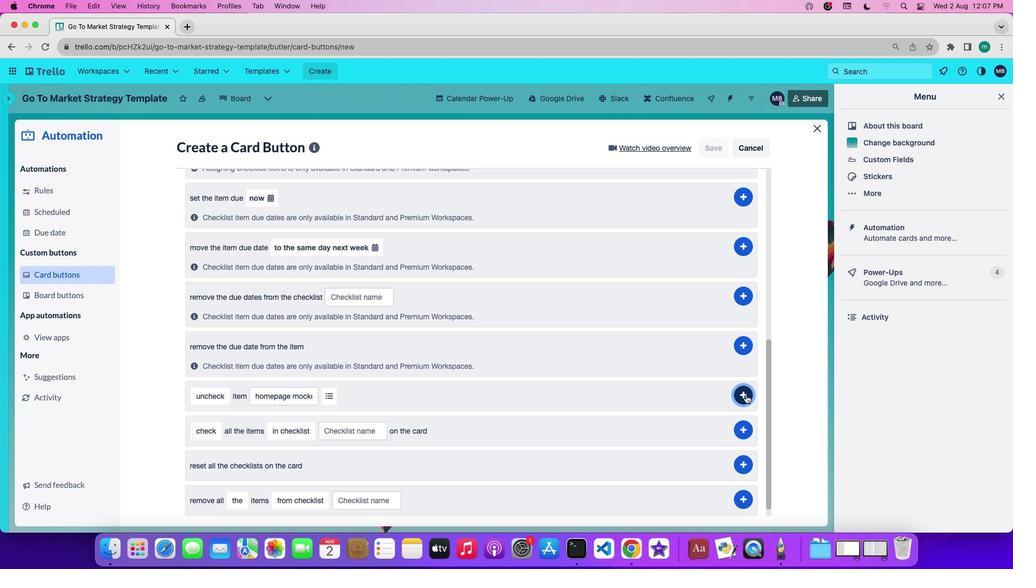 
